 Task: Calculate the distance between Miami and Key Biscayne.
Action: Mouse moved to (287, 74)
Screenshot: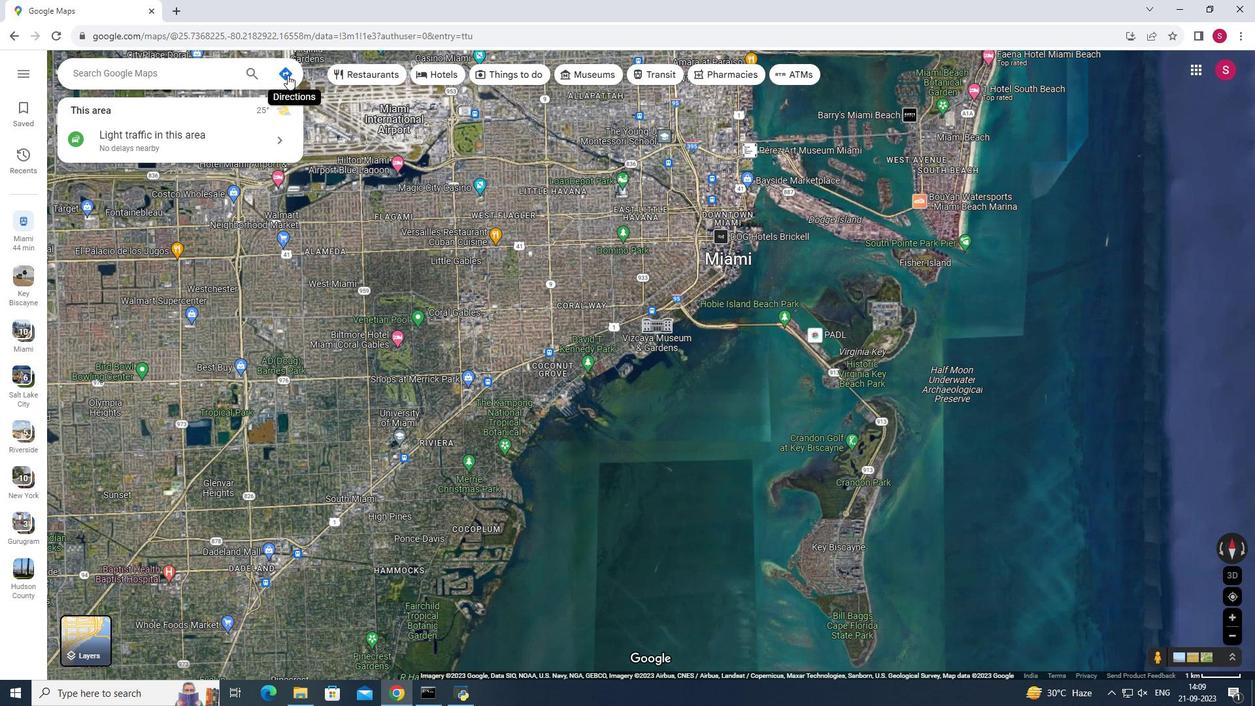 
Action: Mouse pressed left at (287, 74)
Screenshot: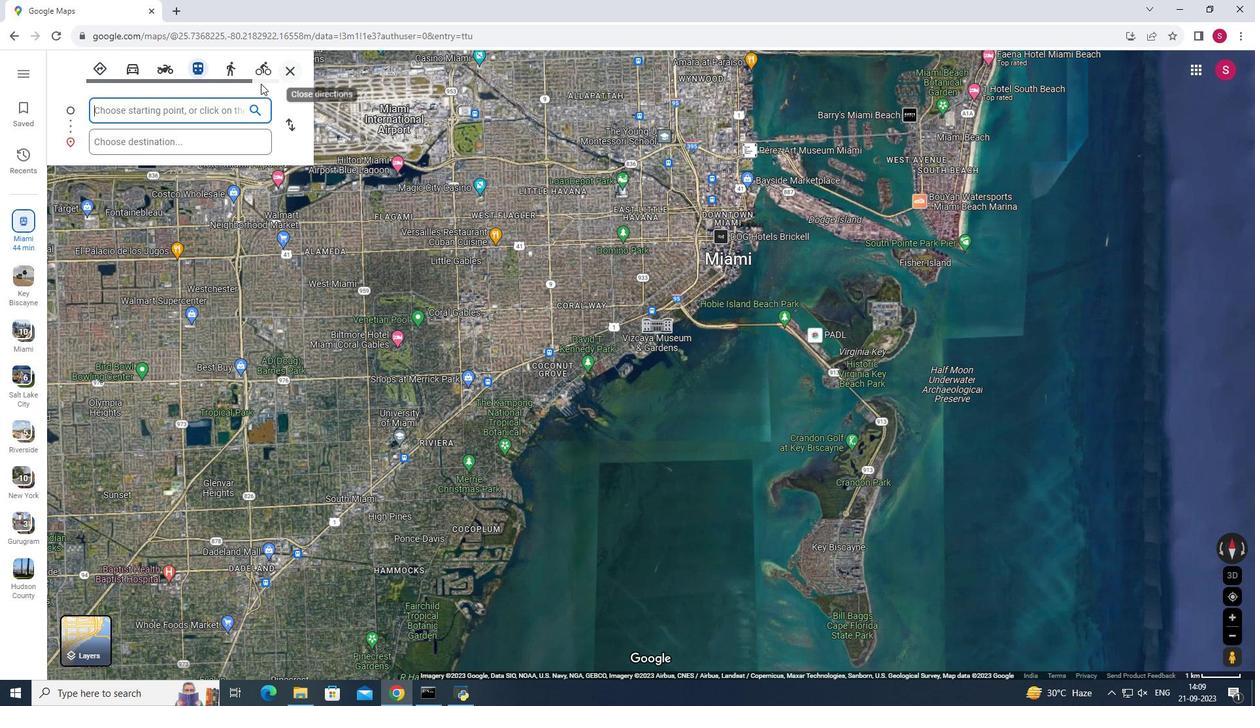 
Action: Mouse moved to (187, 110)
Screenshot: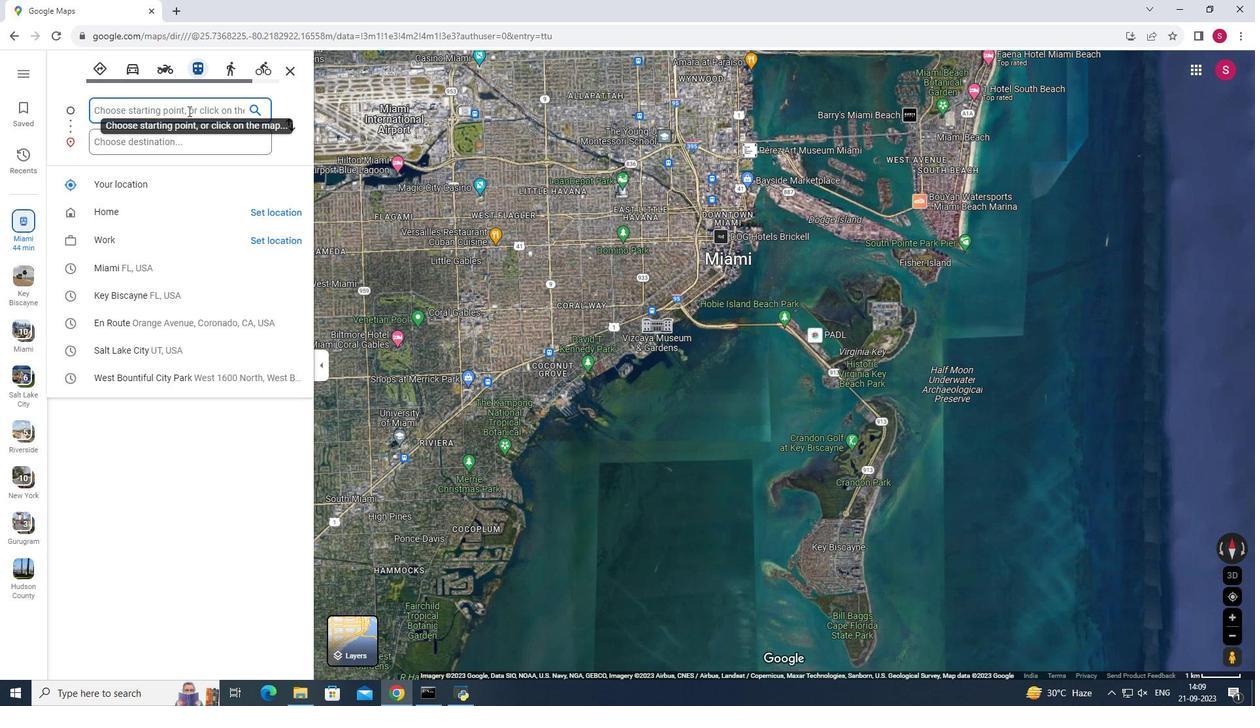 
Action: Mouse pressed left at (187, 110)
Screenshot: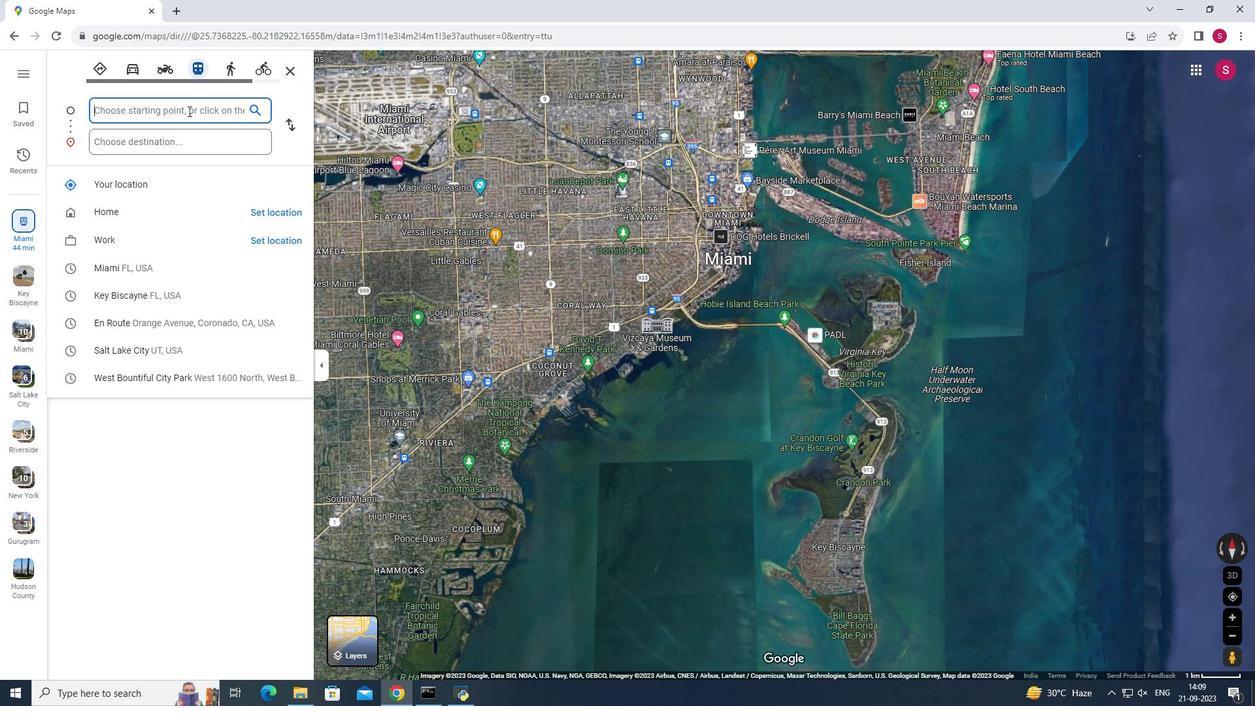 
Action: Key pressed ma<Key.backspace>ia
Screenshot: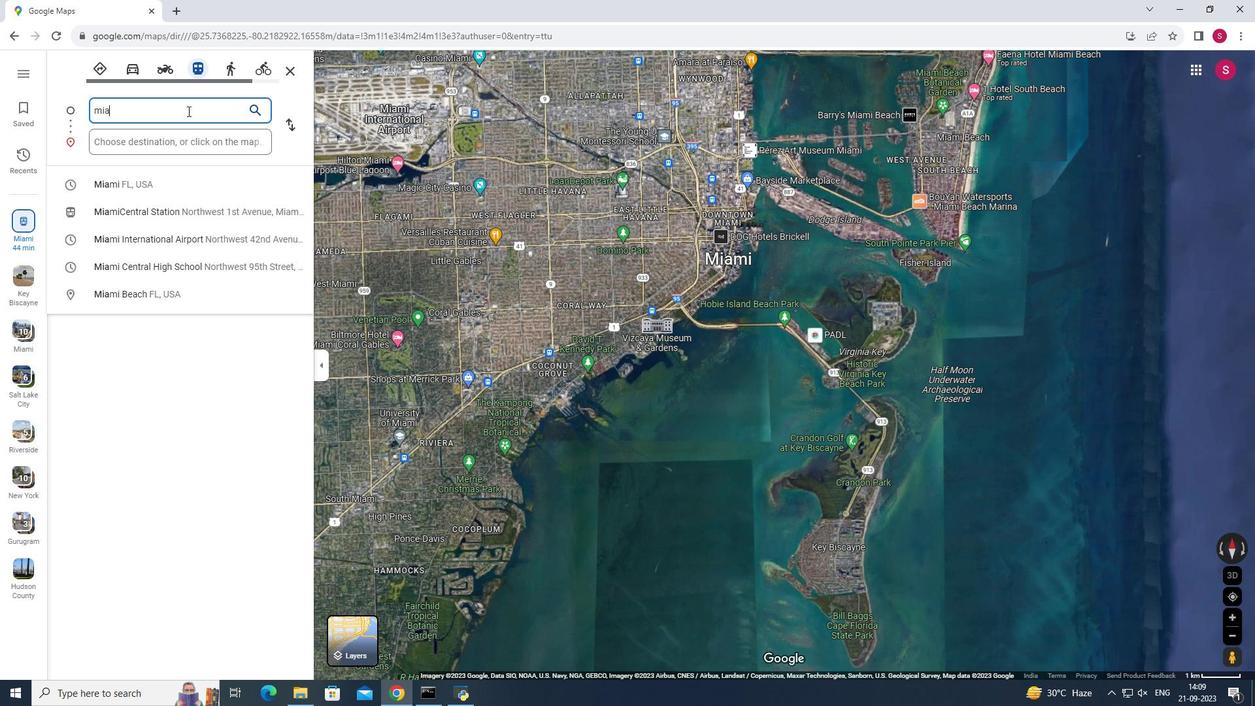 
Action: Mouse moved to (180, 158)
Screenshot: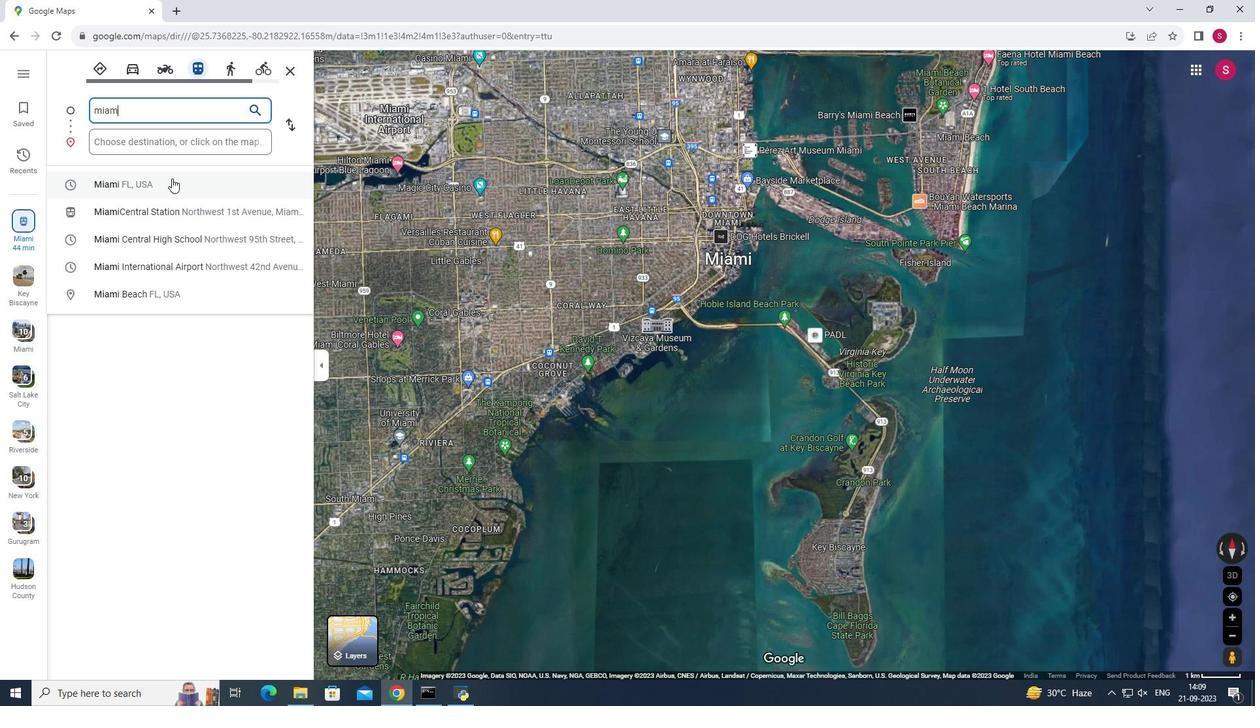 
Action: Key pressed m
Screenshot: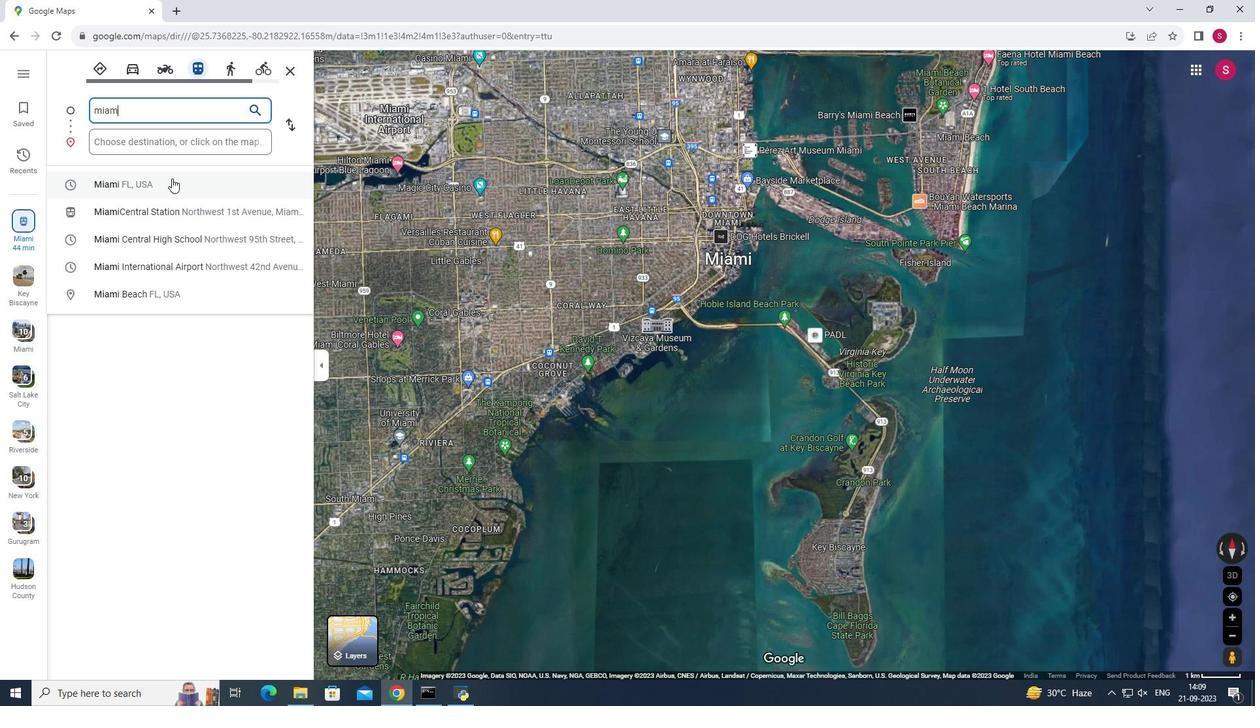 
Action: Mouse moved to (171, 177)
Screenshot: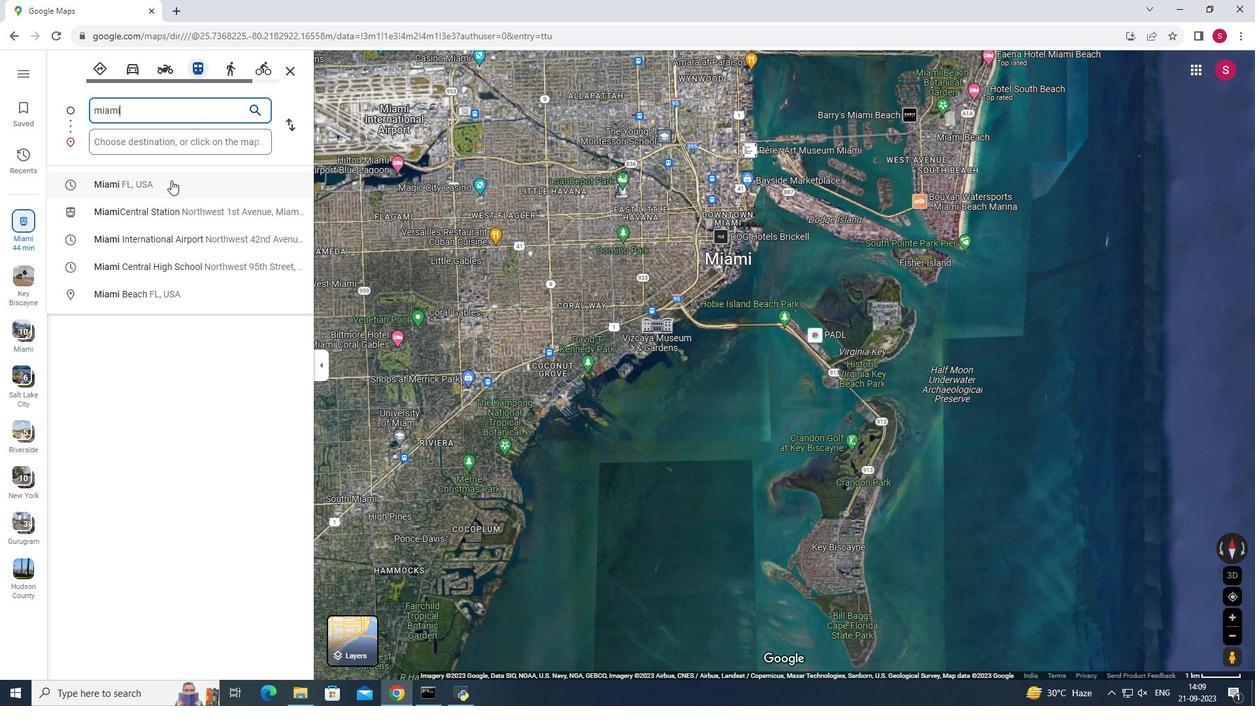 
Action: Key pressed i
Screenshot: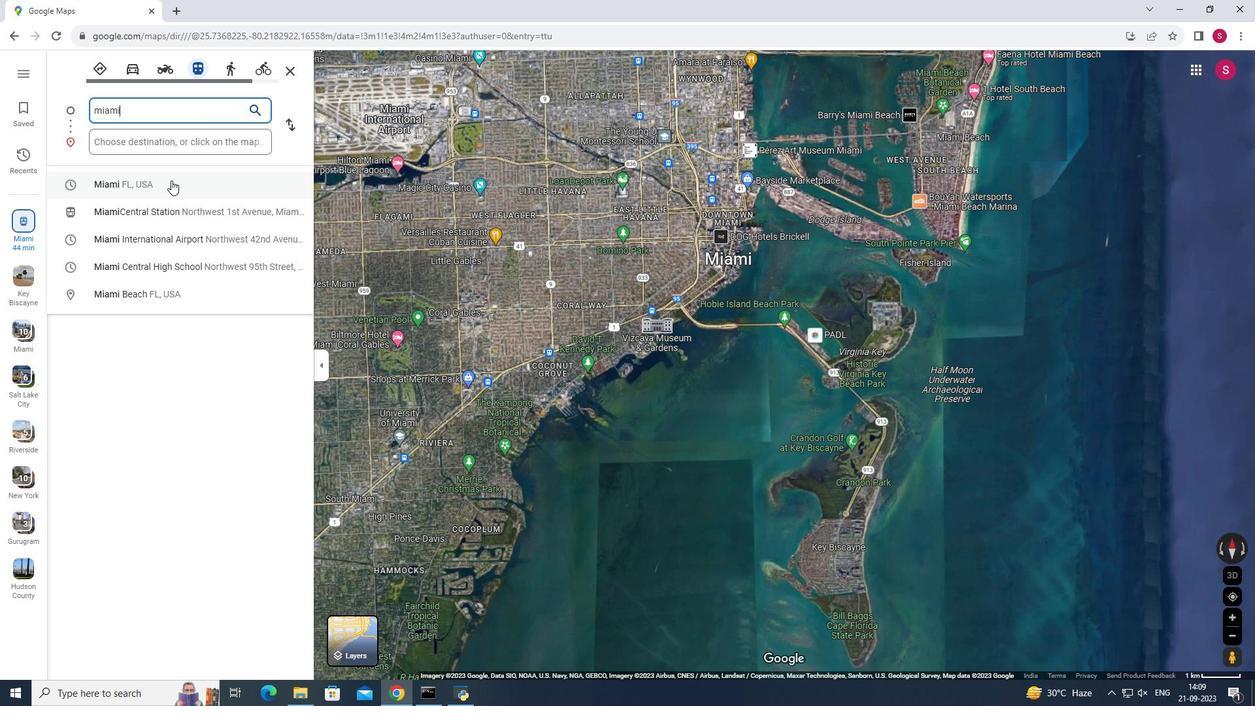 
Action: Mouse moved to (170, 179)
Screenshot: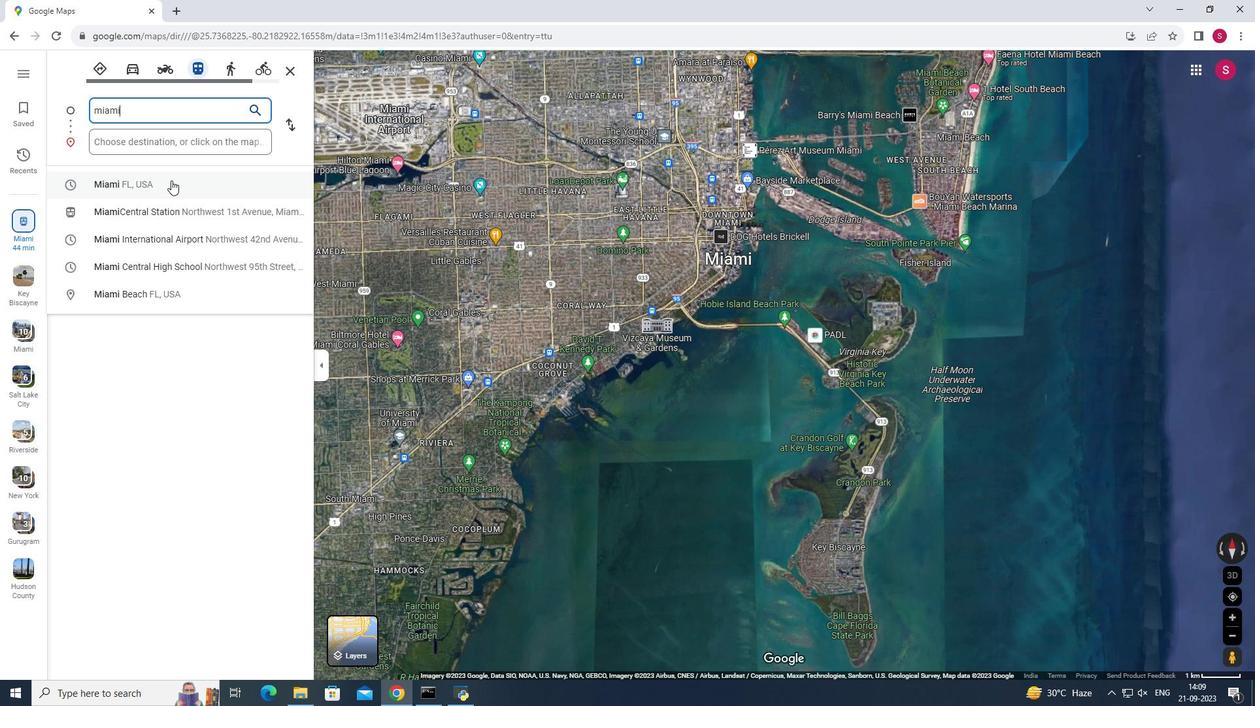 
Action: Mouse pressed left at (170, 179)
Screenshot: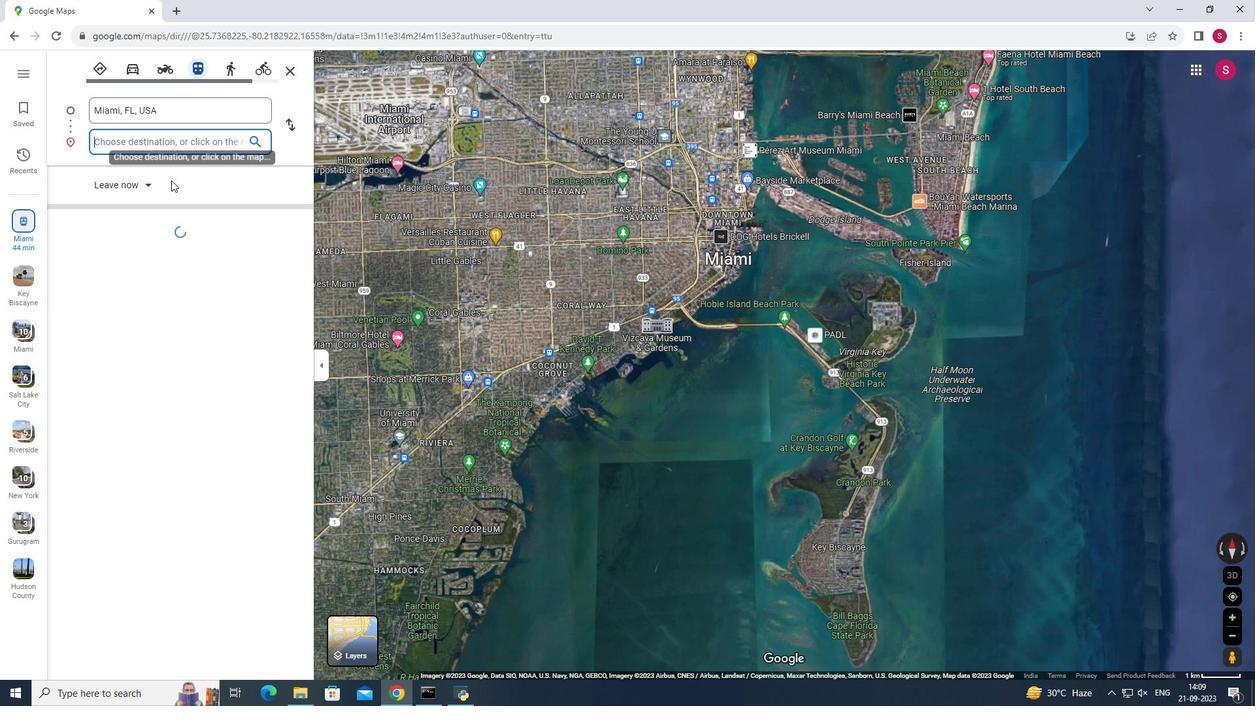 
Action: Mouse moved to (149, 155)
Screenshot: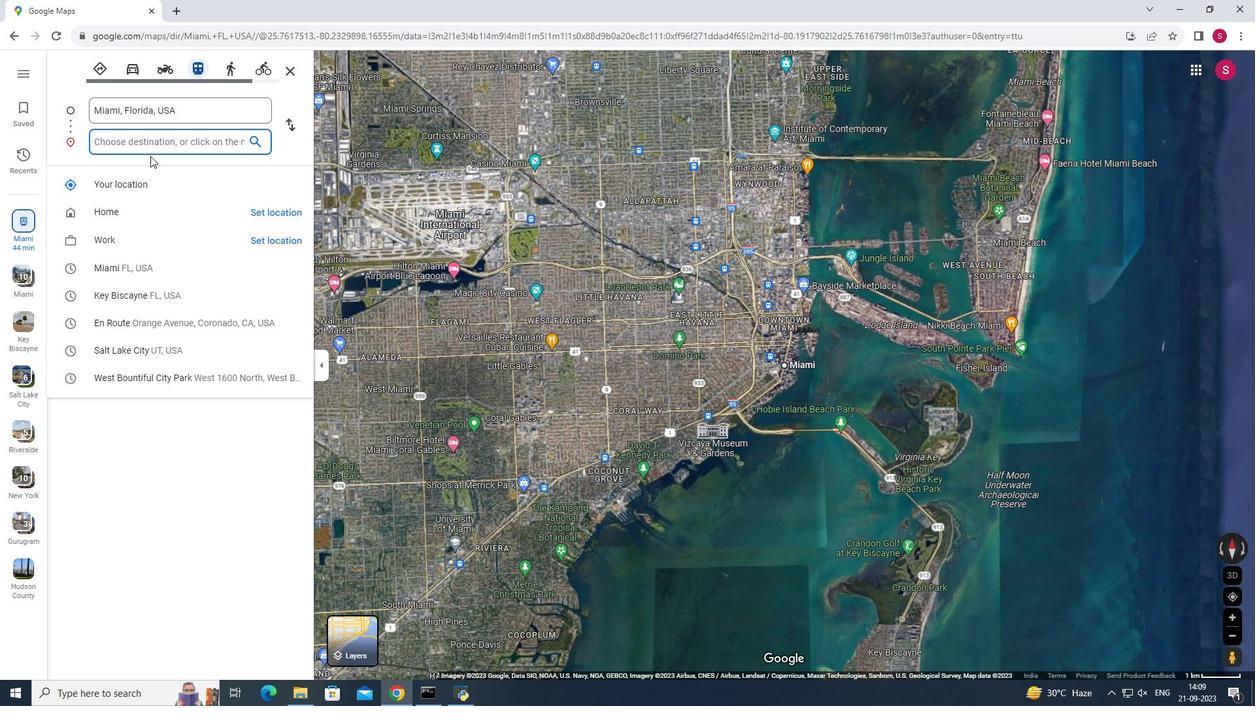 
Action: Key pressed key<Key.space>b
Screenshot: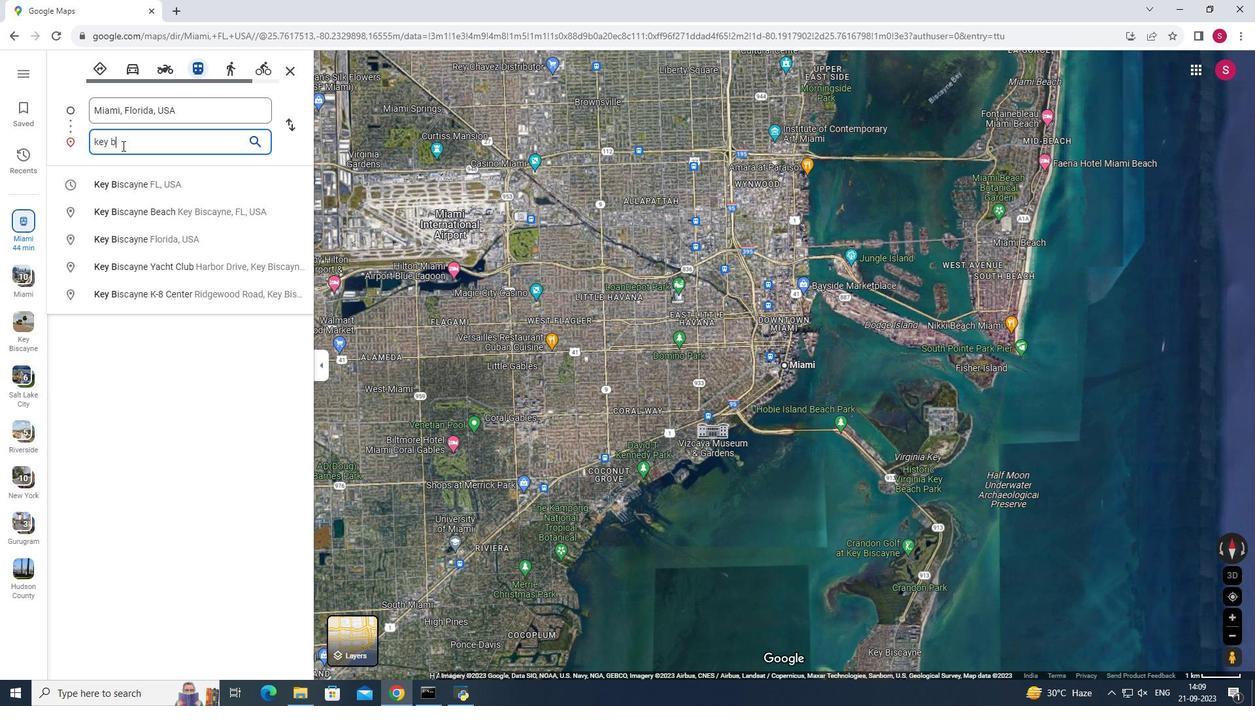 
Action: Mouse moved to (128, 161)
Screenshot: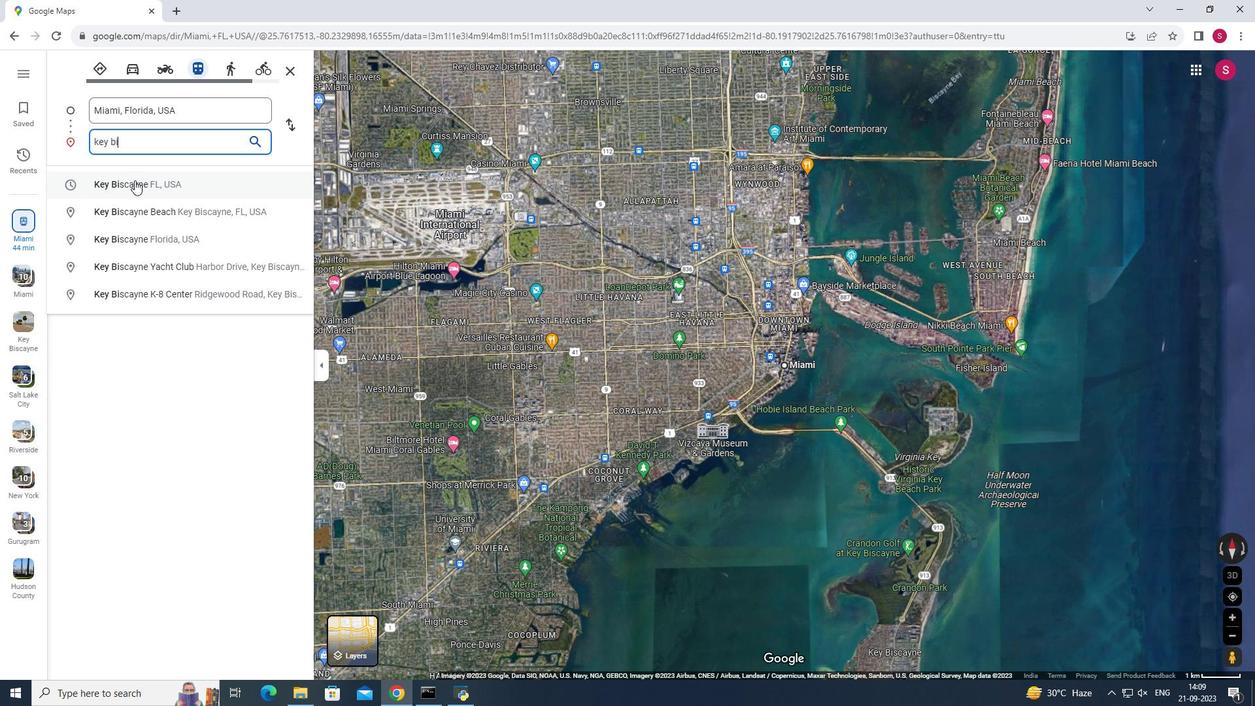 
Action: Key pressed i
Screenshot: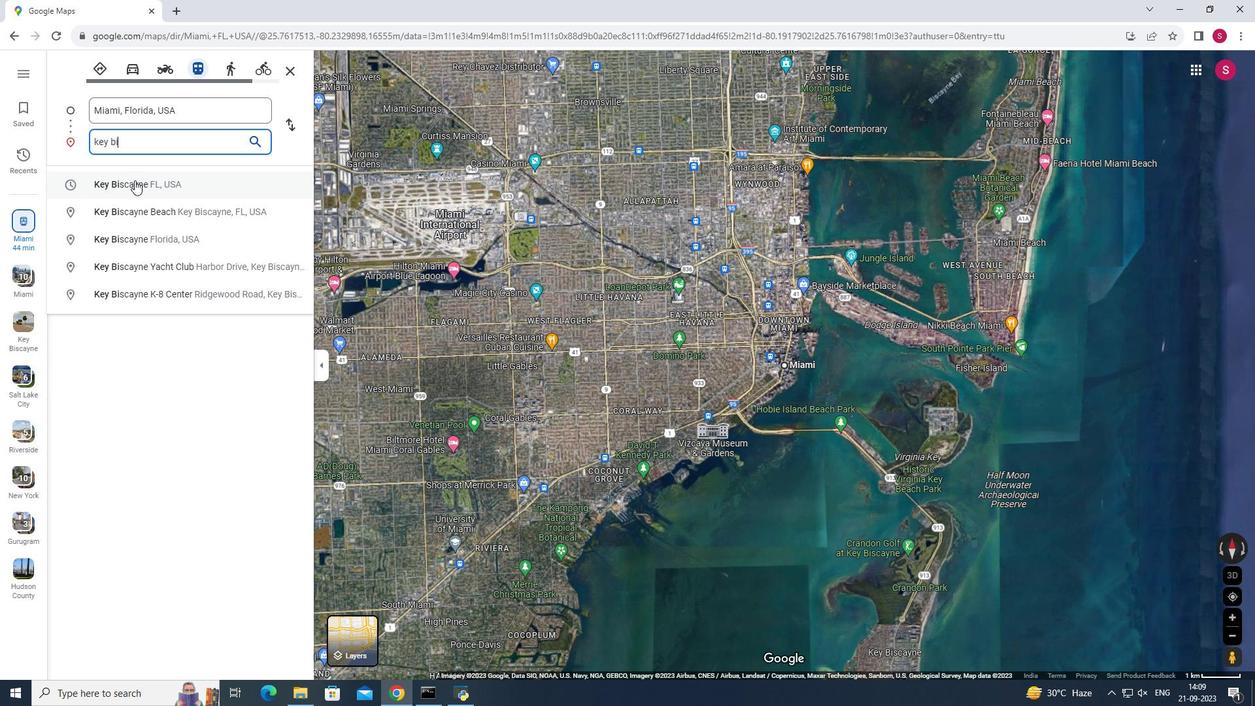 
Action: Mouse moved to (134, 181)
Screenshot: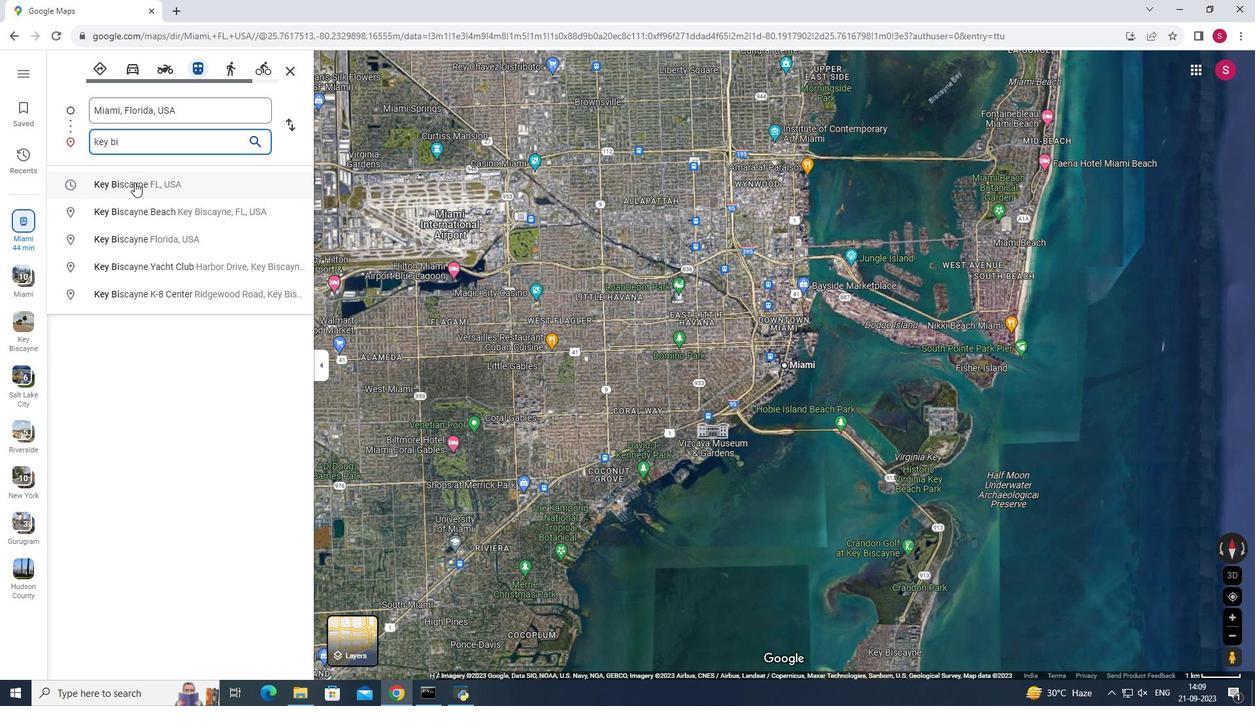 
Action: Mouse pressed left at (134, 181)
Screenshot: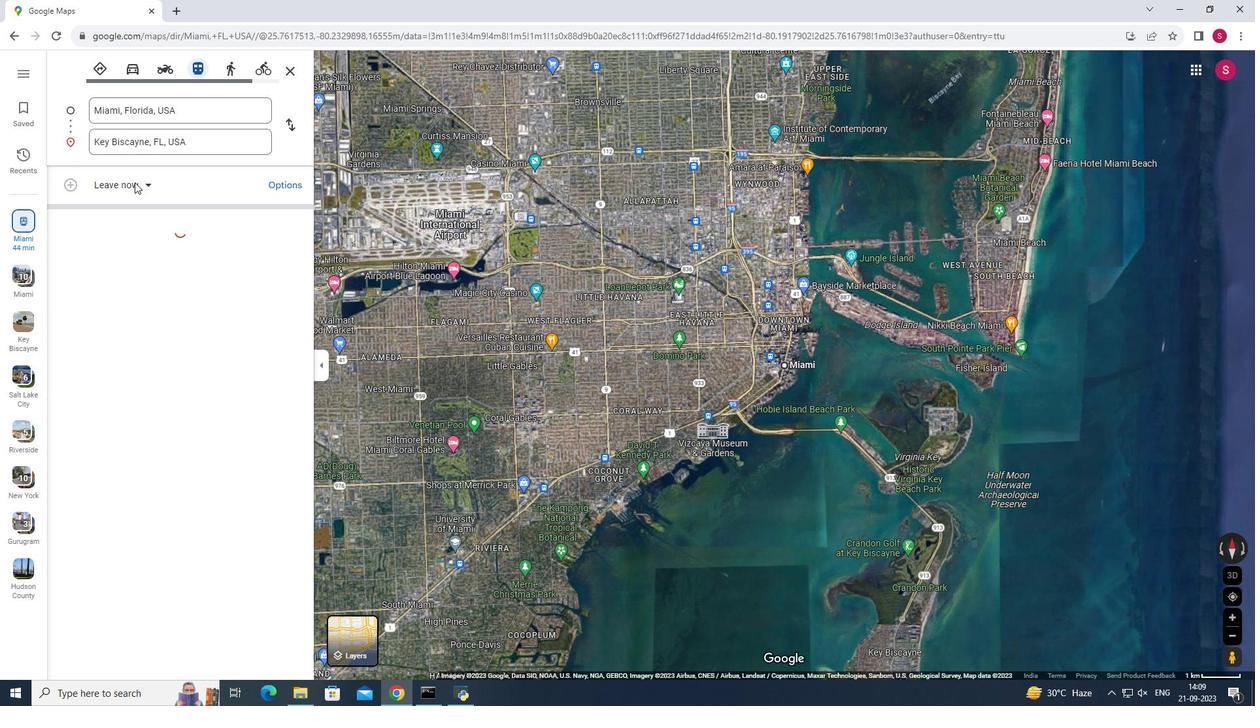 
Action: Mouse moved to (341, 639)
Screenshot: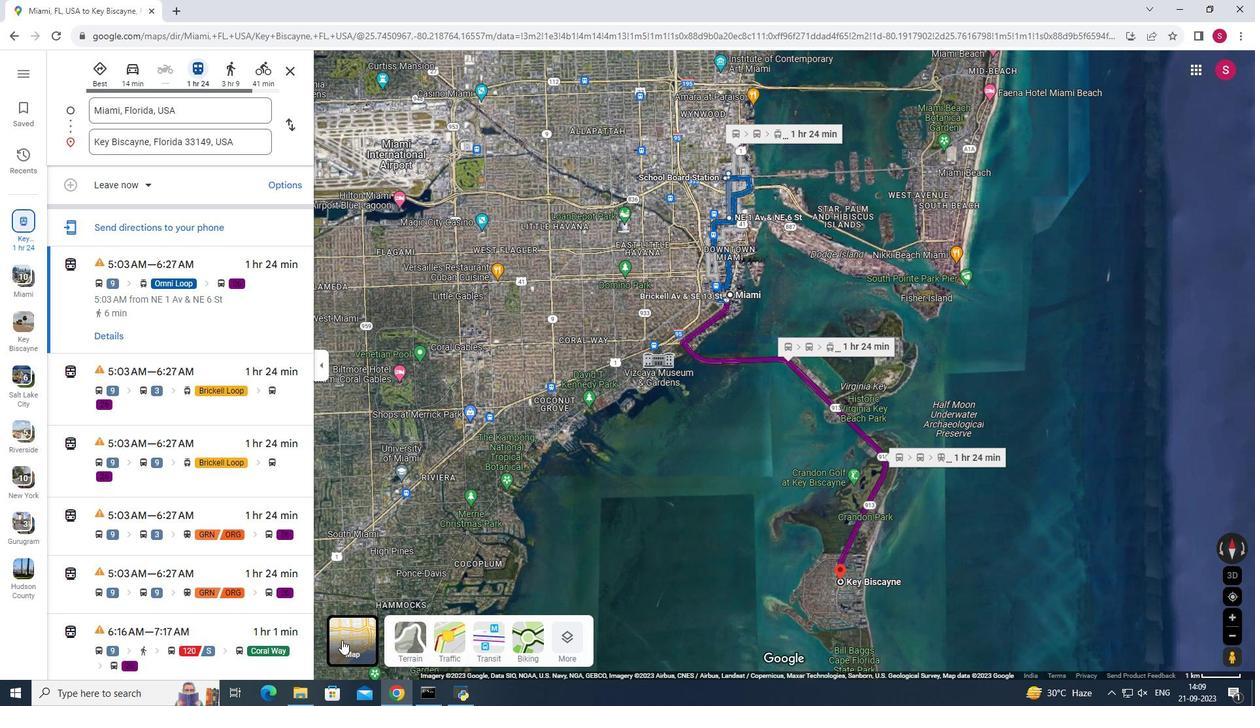 
Action: Mouse pressed left at (341, 639)
Screenshot: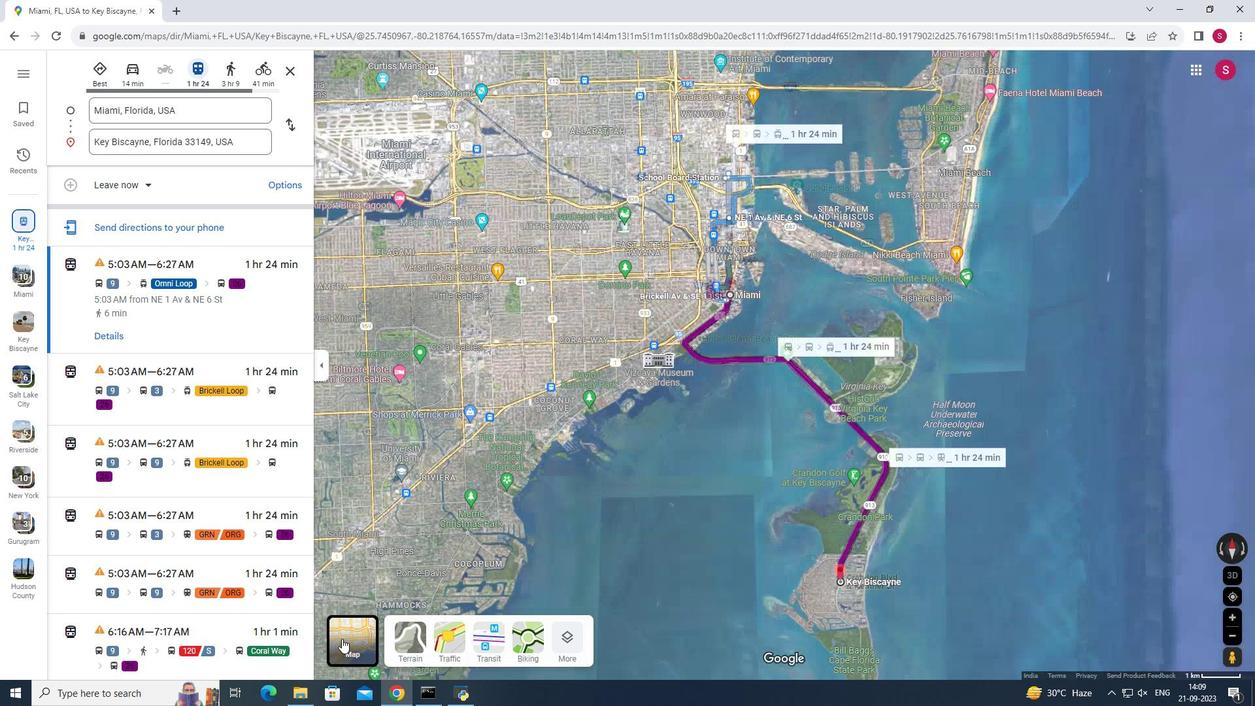 
Action: Mouse moved to (555, 638)
Screenshot: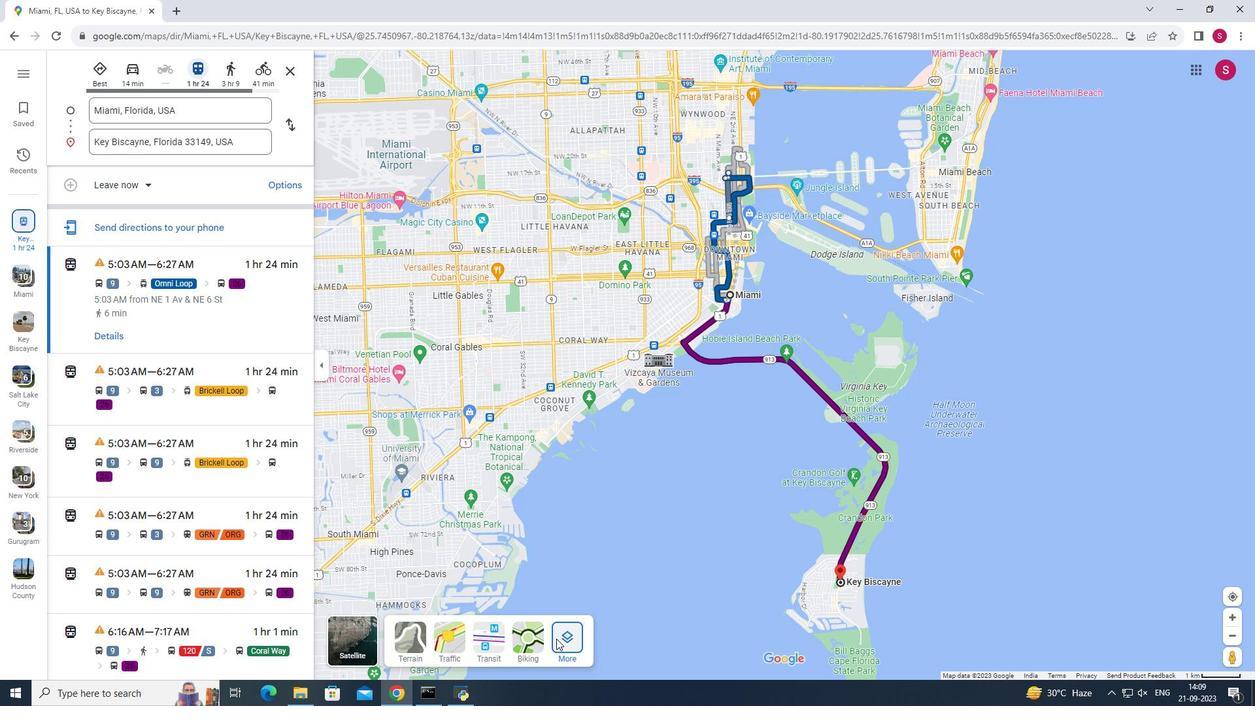 
Action: Mouse pressed left at (555, 638)
Screenshot: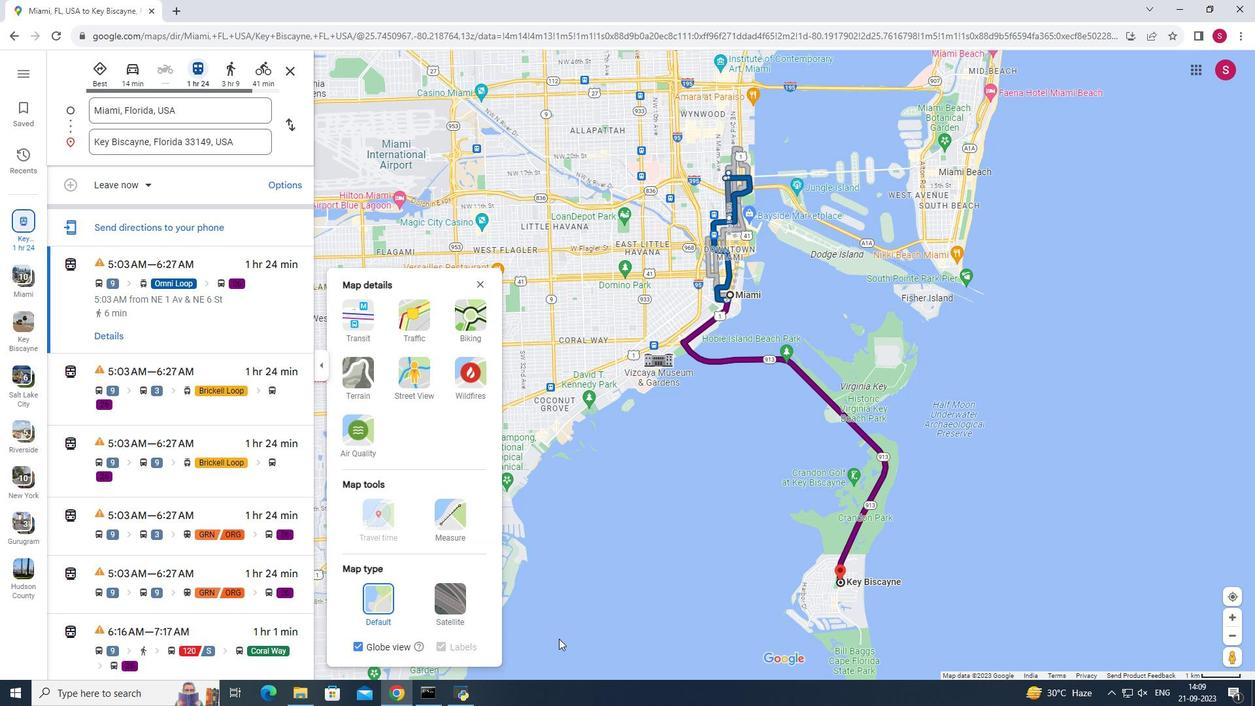 
Action: Mouse moved to (446, 530)
Screenshot: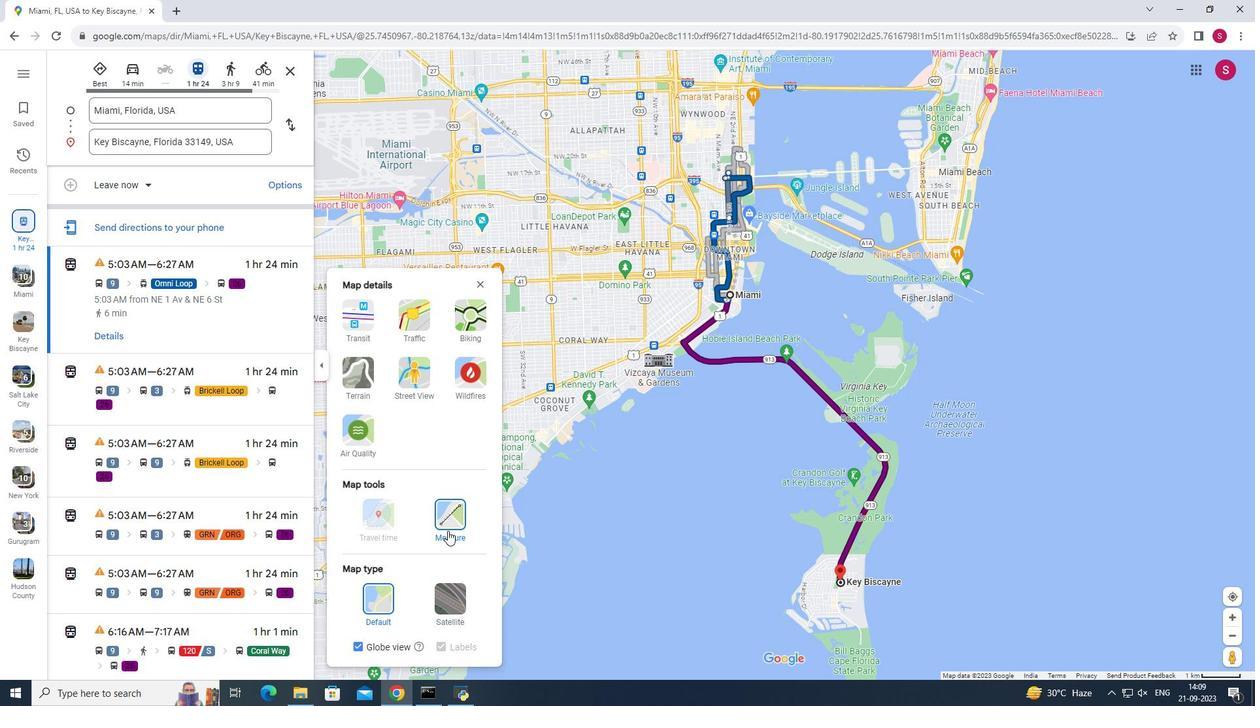 
Action: Mouse pressed left at (446, 530)
Screenshot: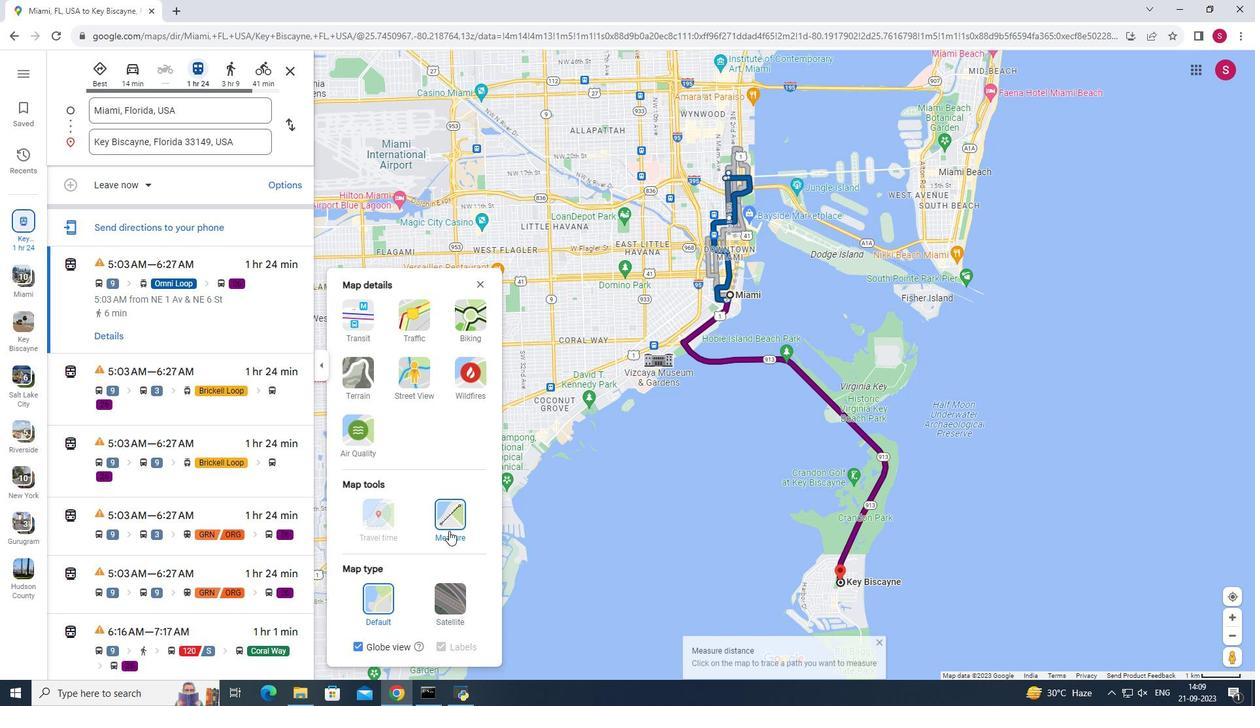 
Action: Mouse moved to (839, 581)
Screenshot: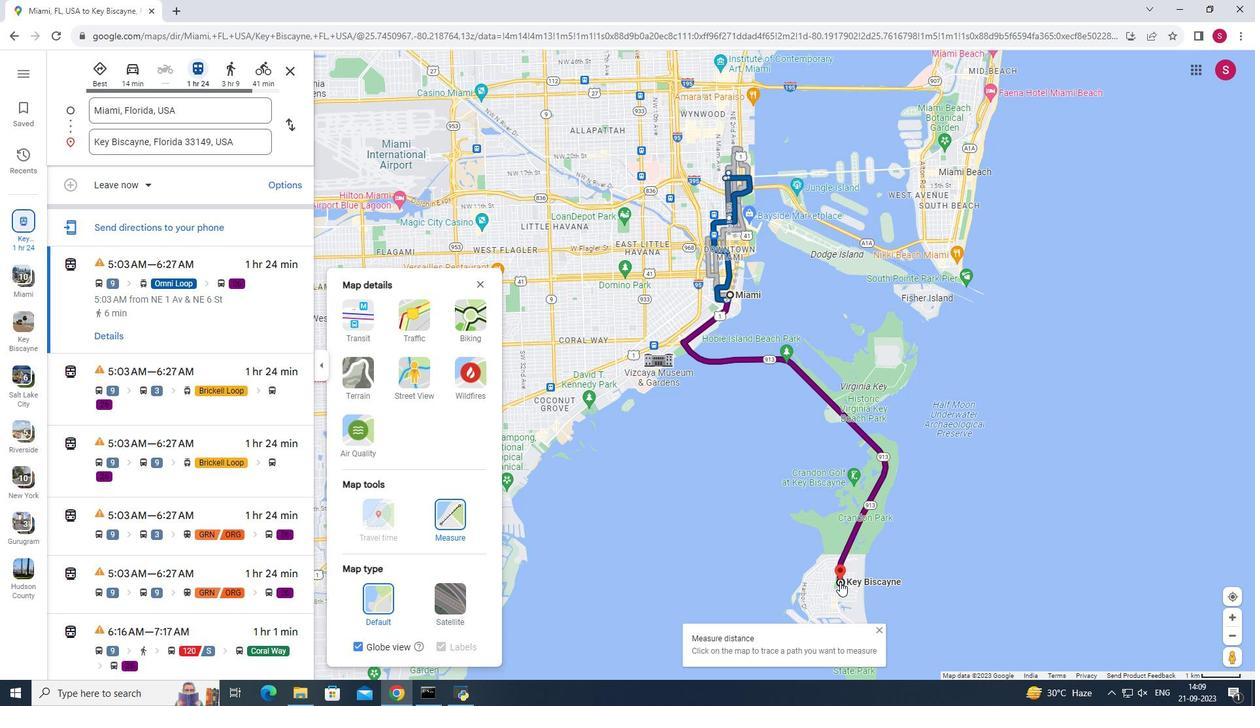 
Action: Mouse pressed left at (839, 581)
Screenshot: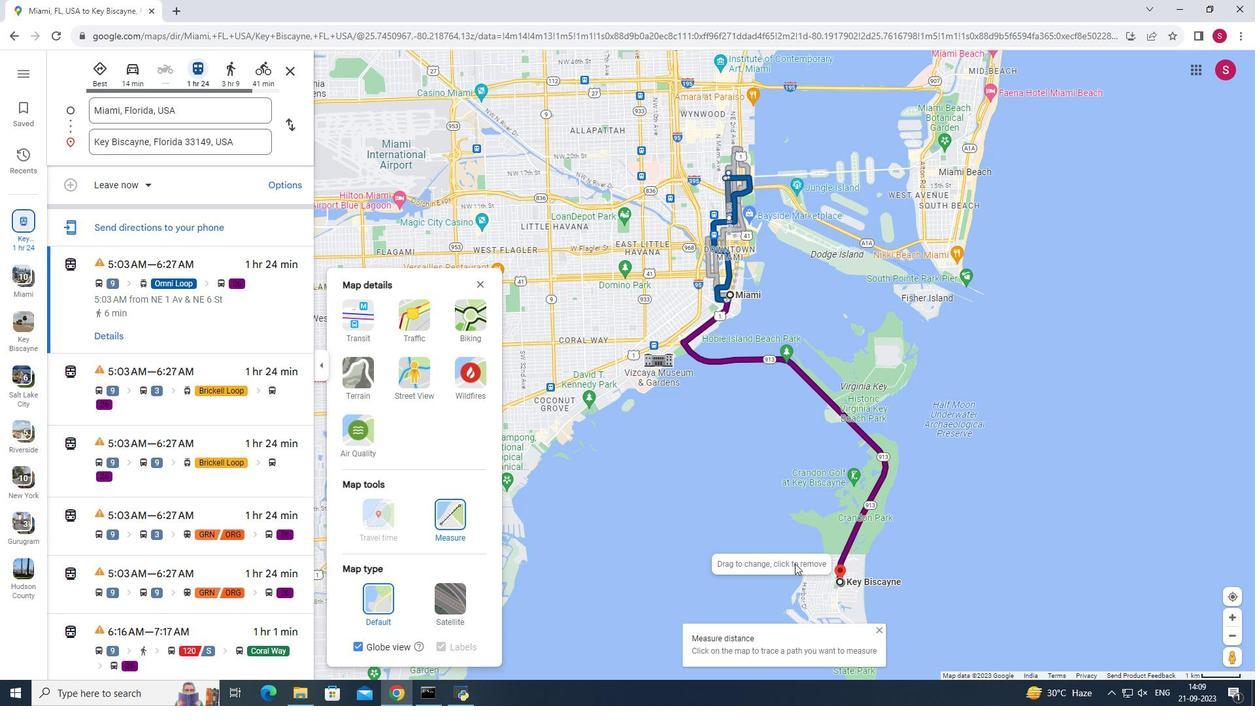 
Action: Mouse moved to (728, 293)
Screenshot: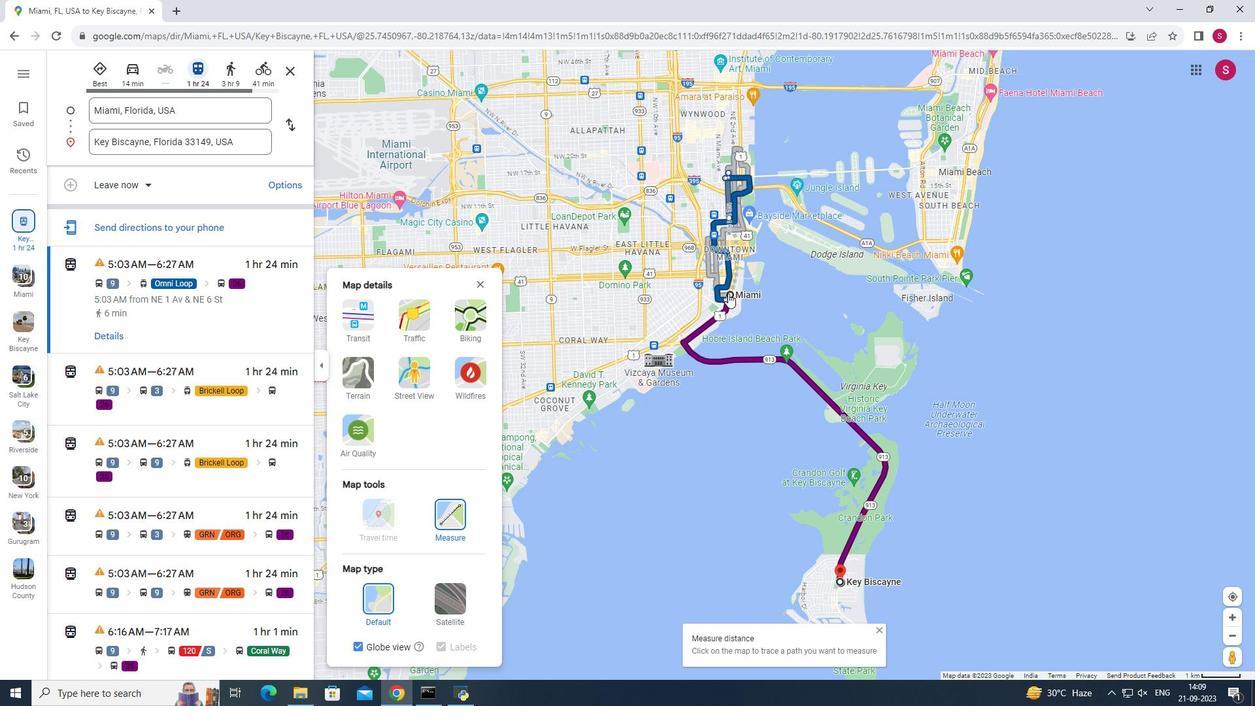 
Action: Mouse pressed left at (728, 293)
Screenshot: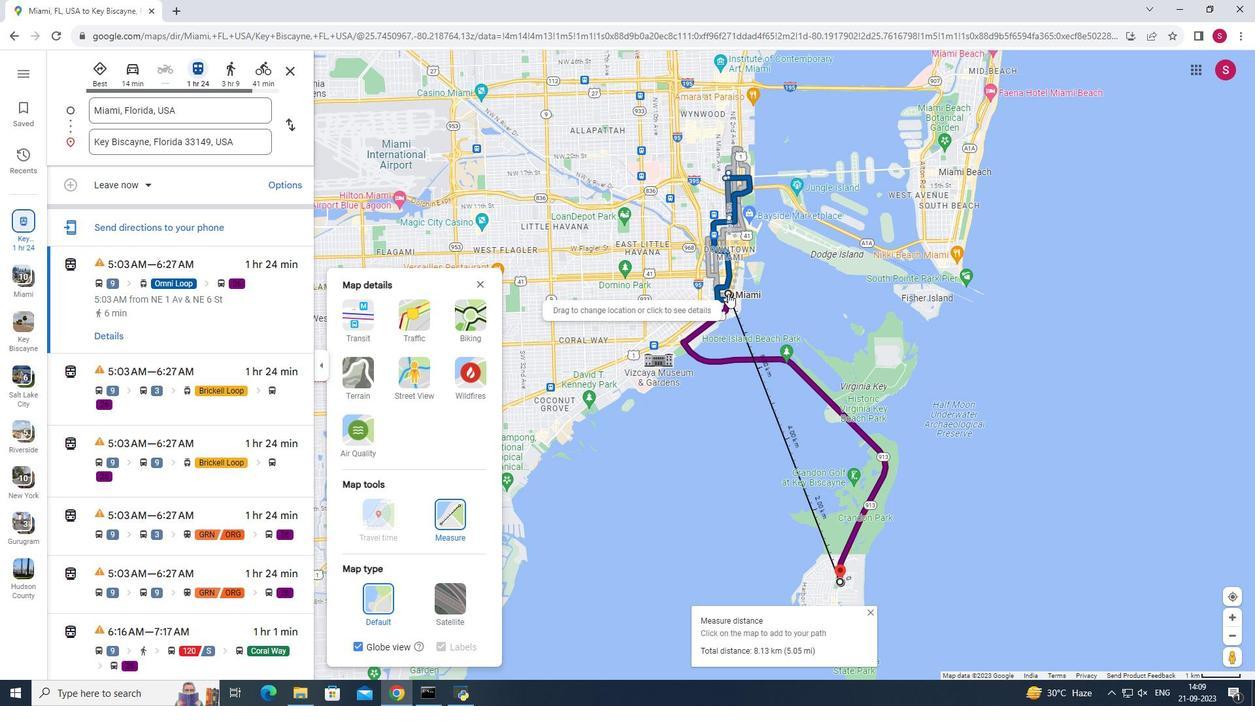 
